 Task: Create a sub task Design and Implement Solution for the task  Integrate a new email marketing system for a company's email campaigns in the project AgileInsight , assign it to team member softage.2@softage.net and update the status of the sub task to  On Track  , set the priority of the sub task to Low
Action: Mouse moved to (79, 416)
Screenshot: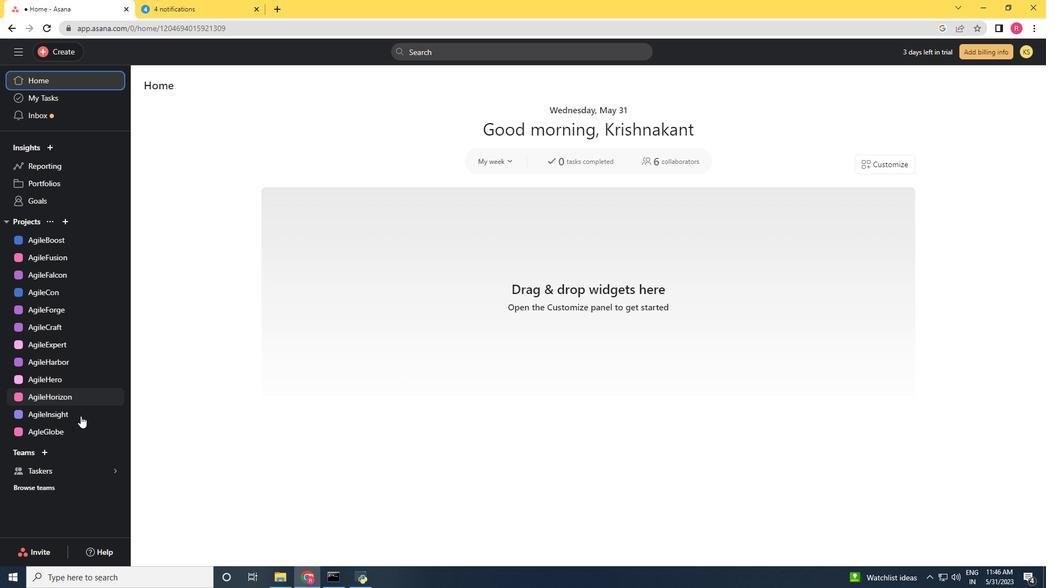 
Action: Mouse pressed left at (79, 416)
Screenshot: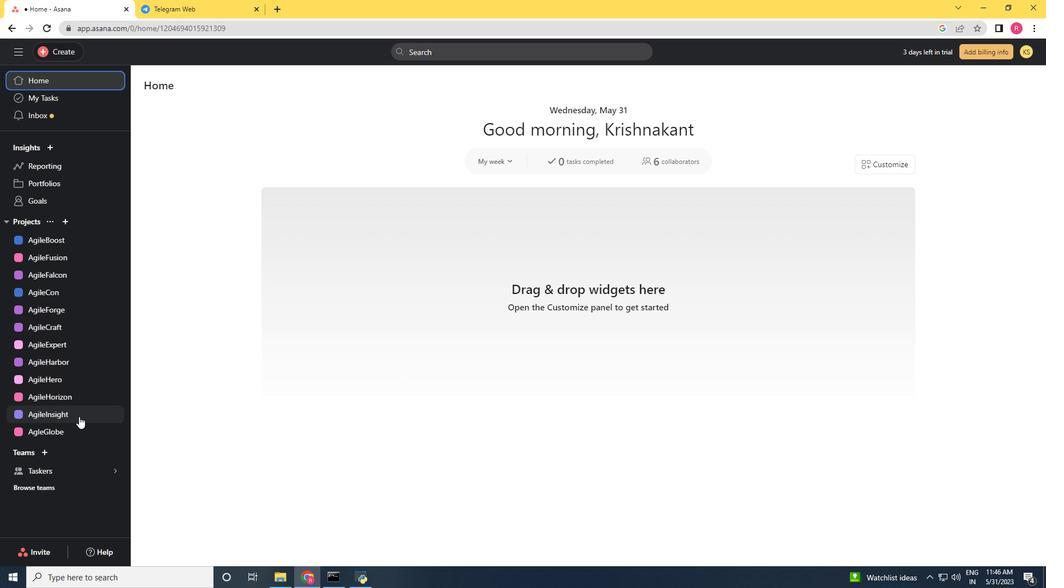 
Action: Mouse moved to (497, 240)
Screenshot: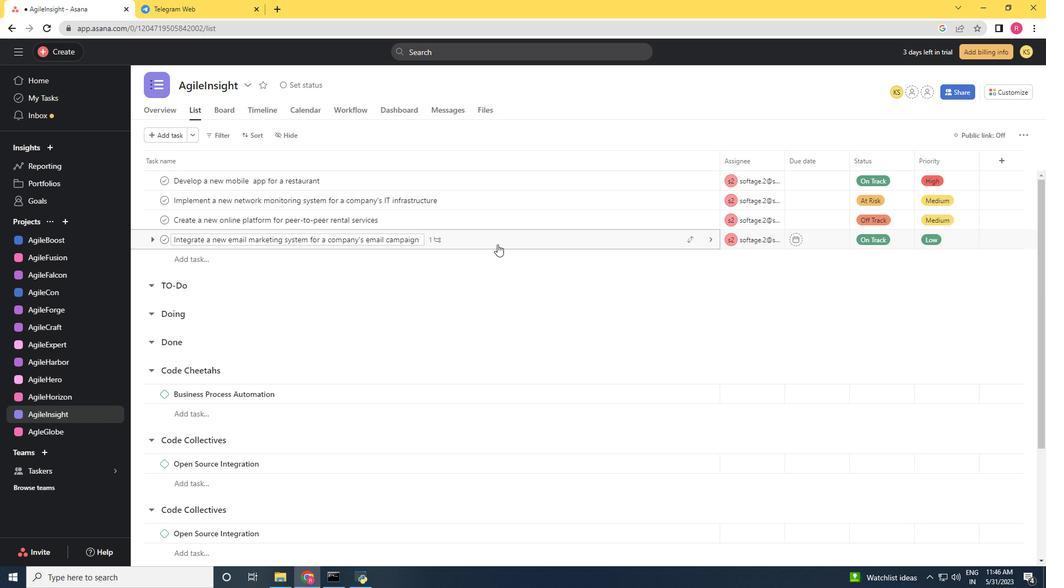 
Action: Mouse pressed left at (497, 240)
Screenshot: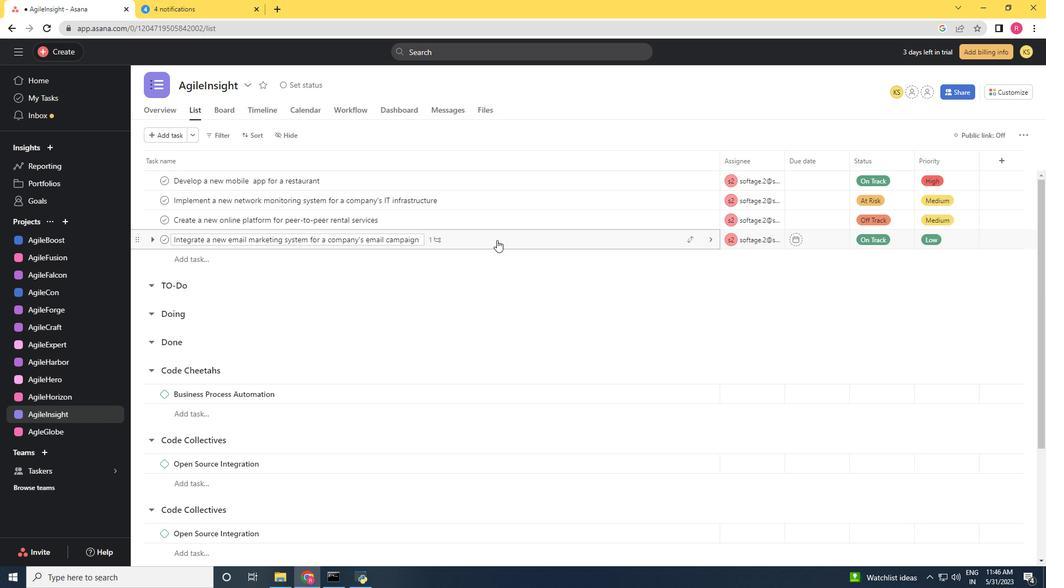 
Action: Mouse moved to (831, 252)
Screenshot: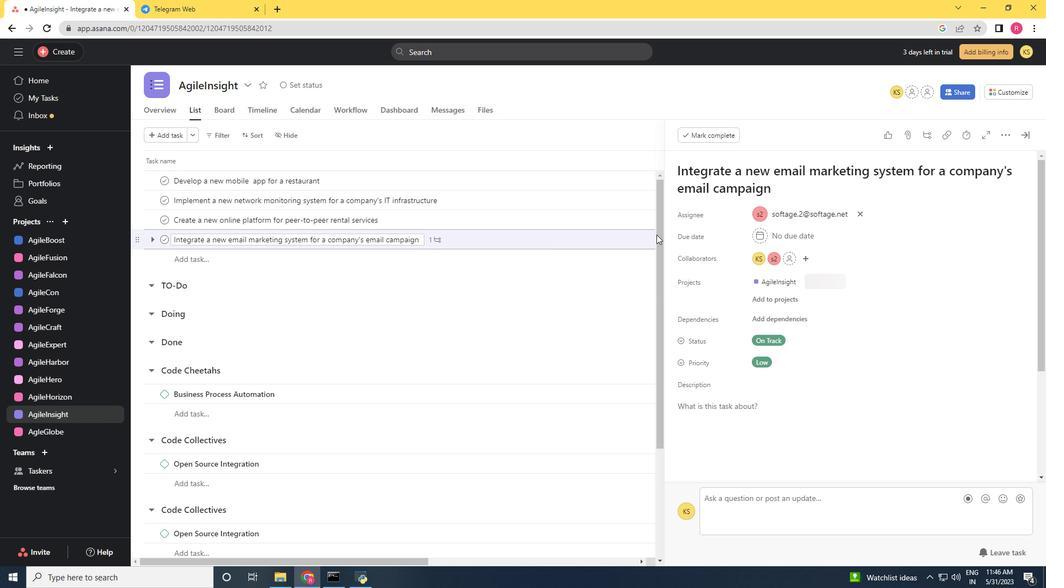 
Action: Mouse scrolled (831, 251) with delta (0, 0)
Screenshot: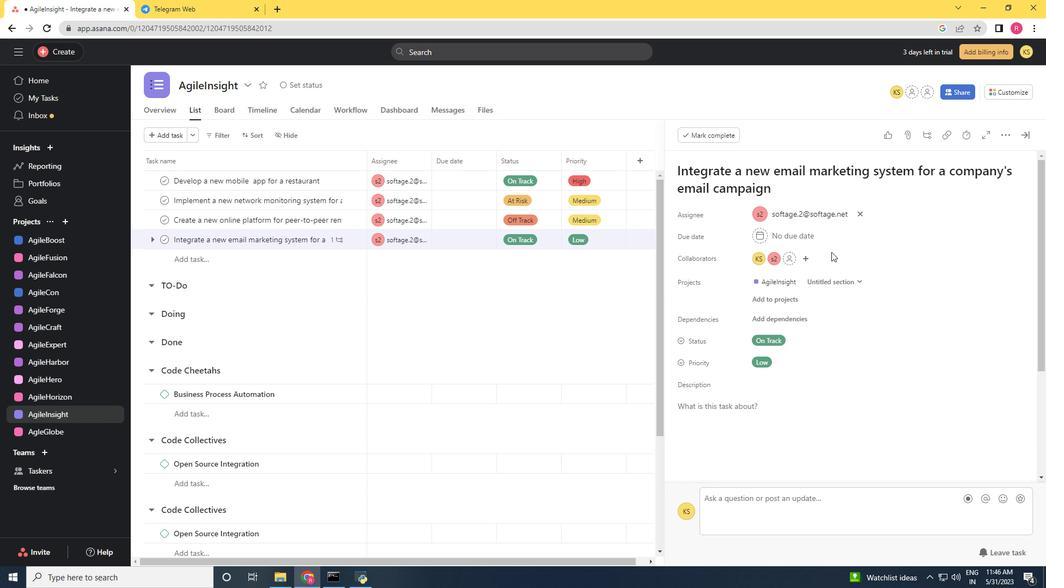 
Action: Mouse scrolled (831, 251) with delta (0, 0)
Screenshot: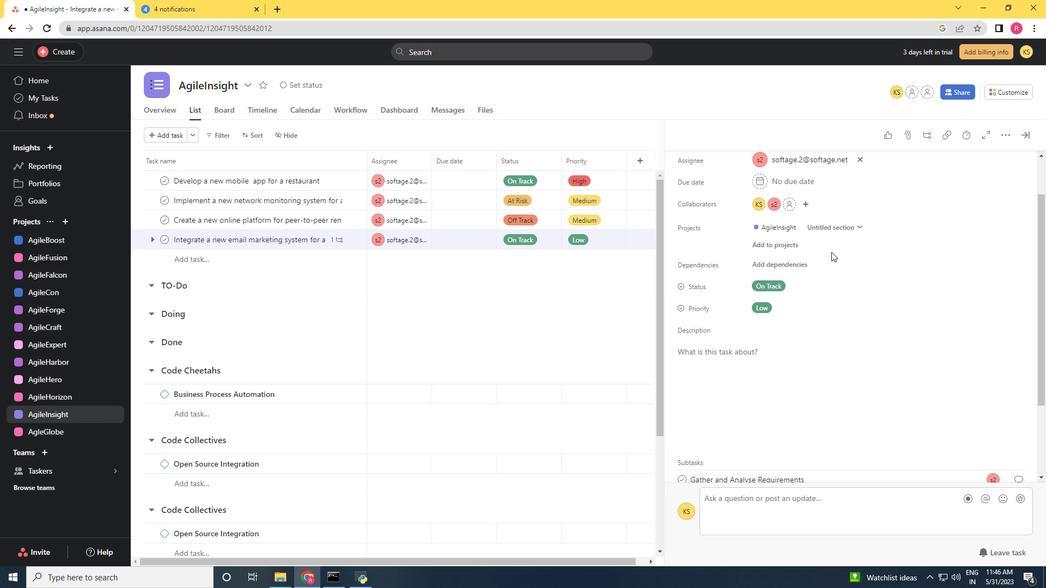 
Action: Mouse scrolled (831, 251) with delta (0, 0)
Screenshot: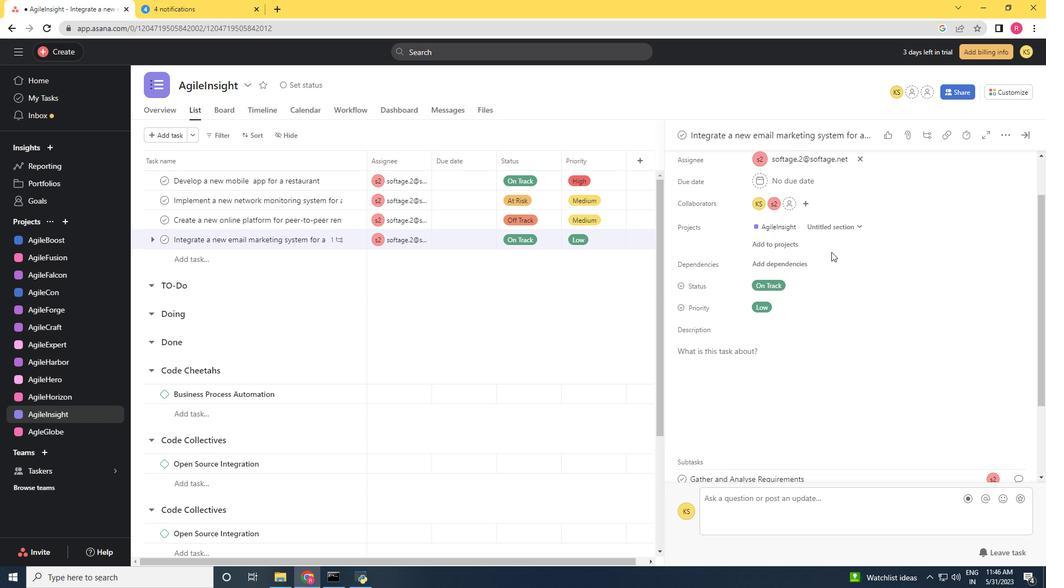 
Action: Mouse moved to (703, 392)
Screenshot: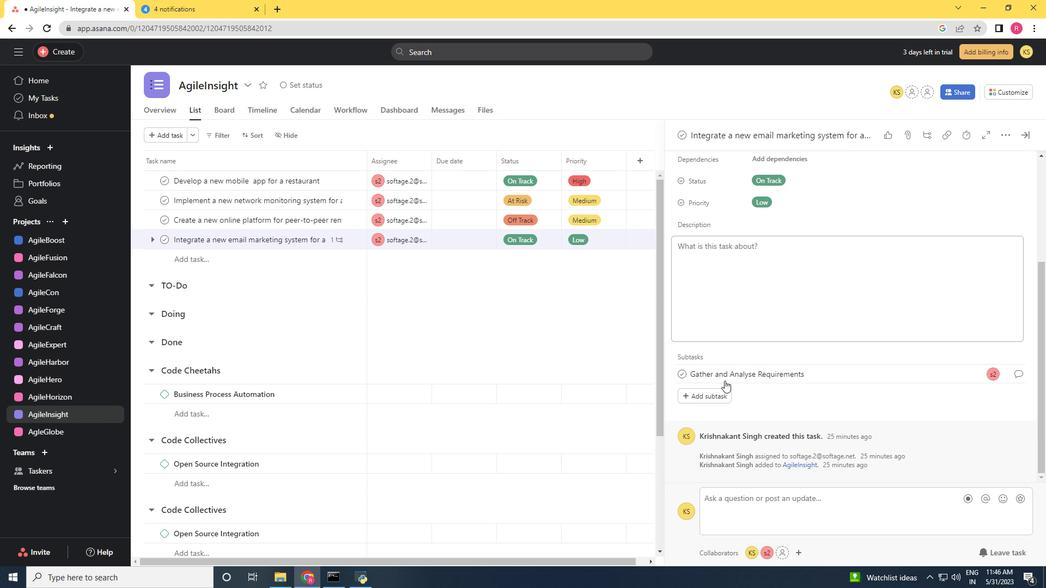 
Action: Mouse pressed left at (703, 392)
Screenshot: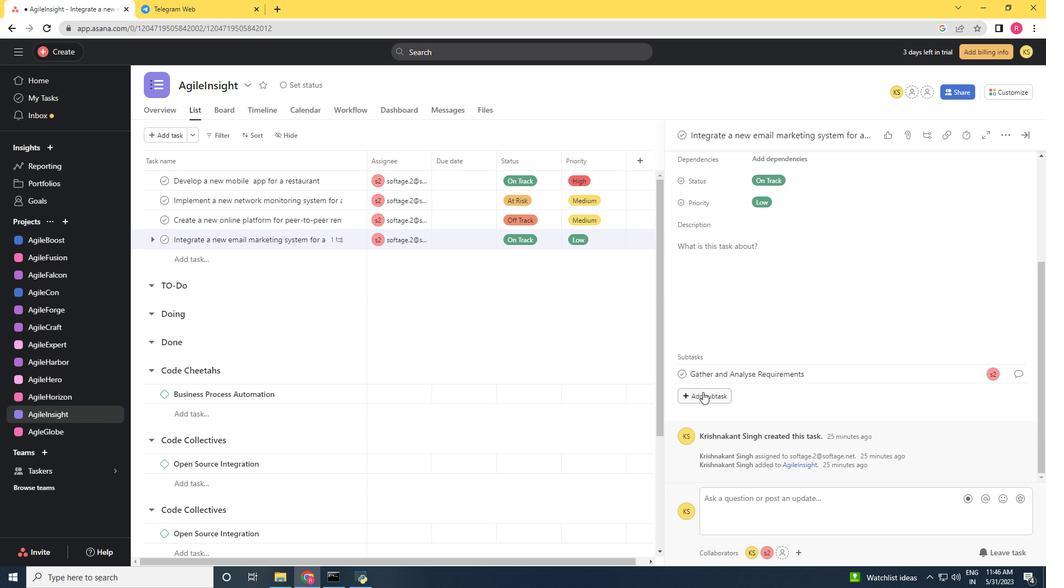 
Action: Key pressed <Key.shift>Design<Key.space>and<Key.space><Key.shift>Implement<Key.space><Key.shift>Soulution<Key.space><Key.backspace><Key.backspace><Key.backspace><Key.backspace><Key.backspace><Key.backspace><Key.backspace><Key.backspace>lution<Key.space>
Screenshot: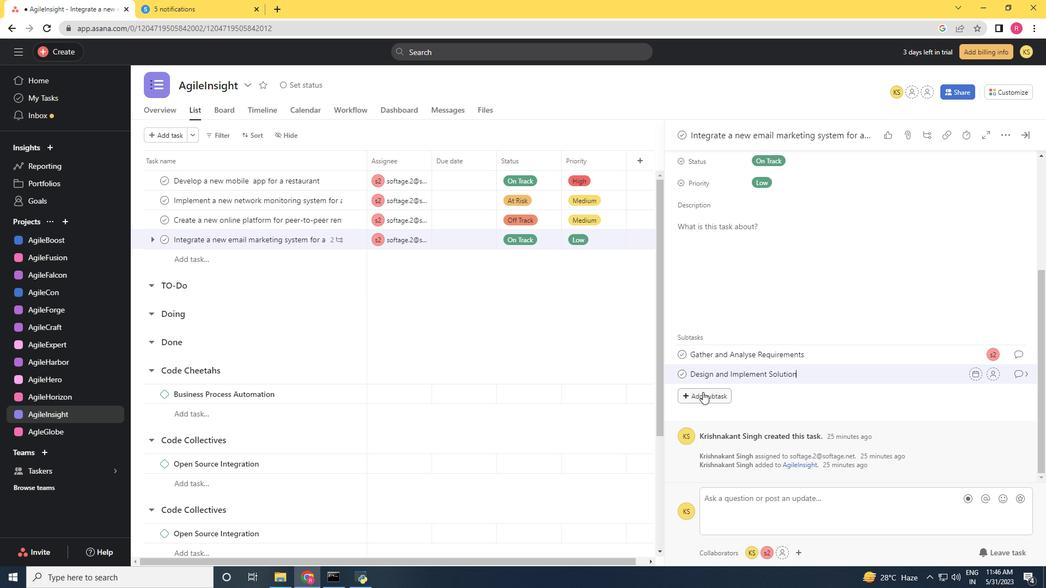
Action: Mouse moved to (999, 372)
Screenshot: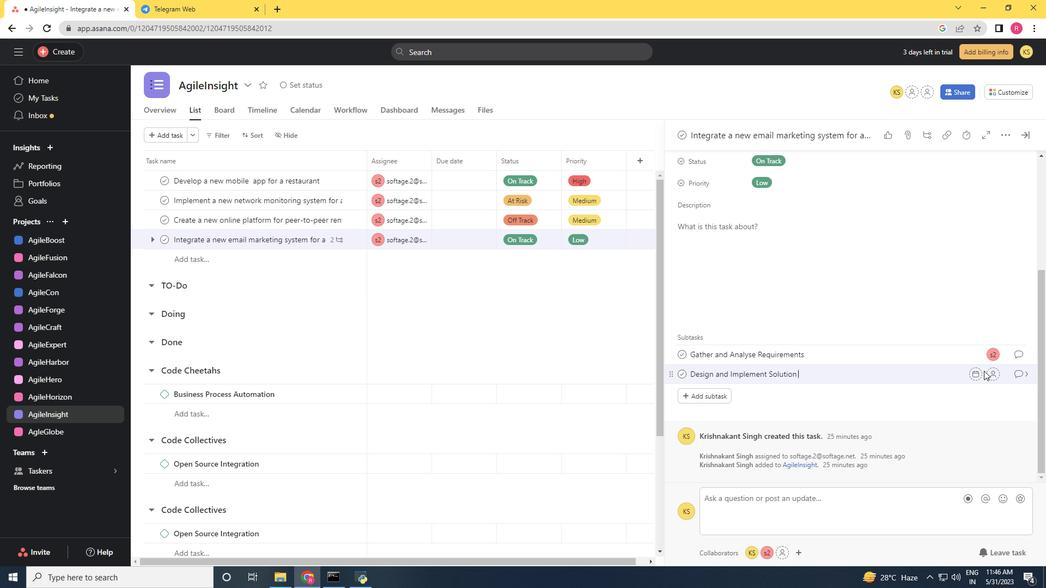 
Action: Mouse pressed left at (999, 372)
Screenshot: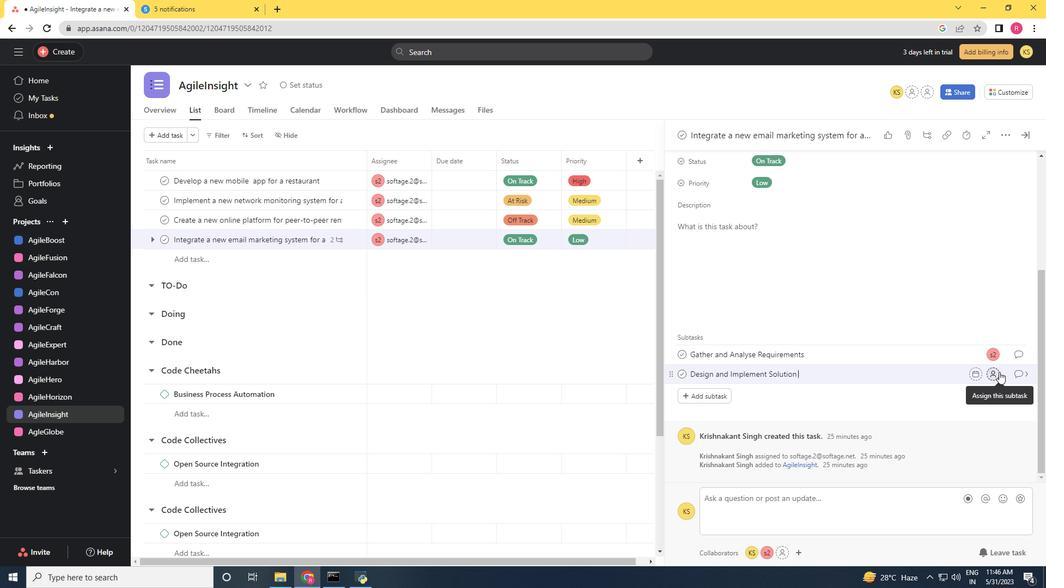 
Action: Key pressed softage.2<Key.shift>@softage.net
Screenshot: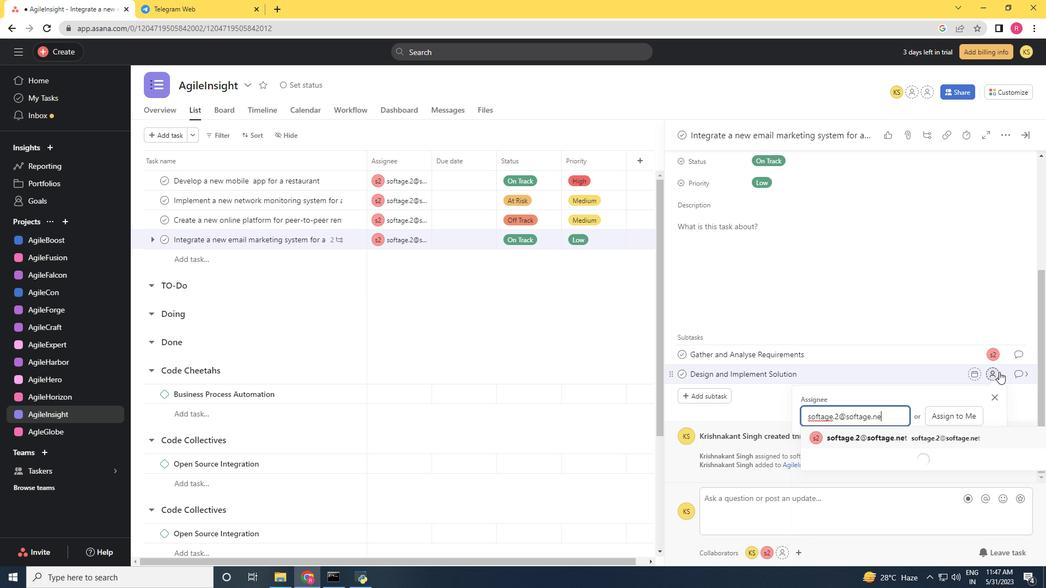 
Action: Mouse moved to (909, 438)
Screenshot: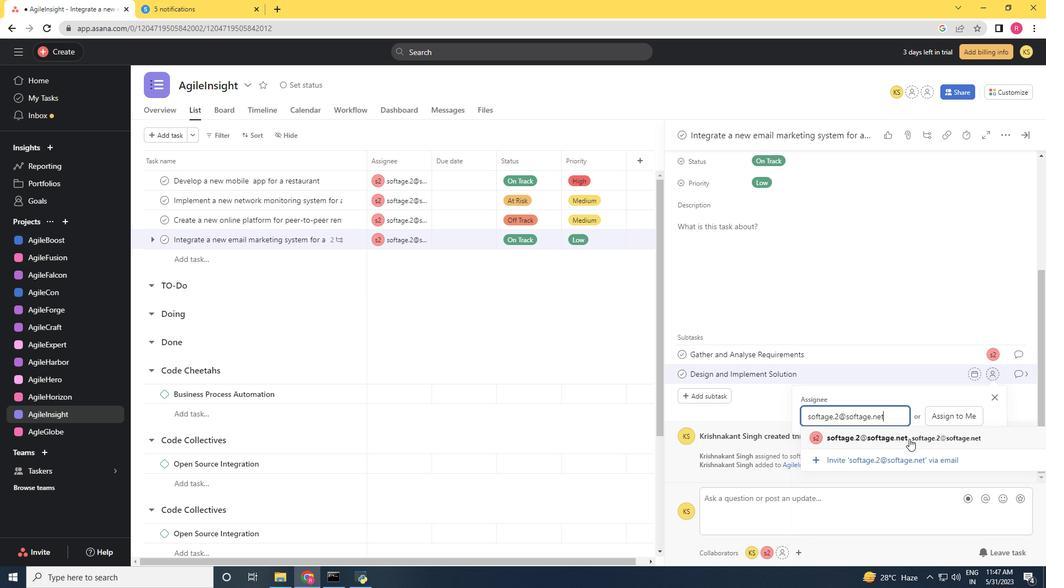 
Action: Mouse pressed left at (909, 438)
Screenshot: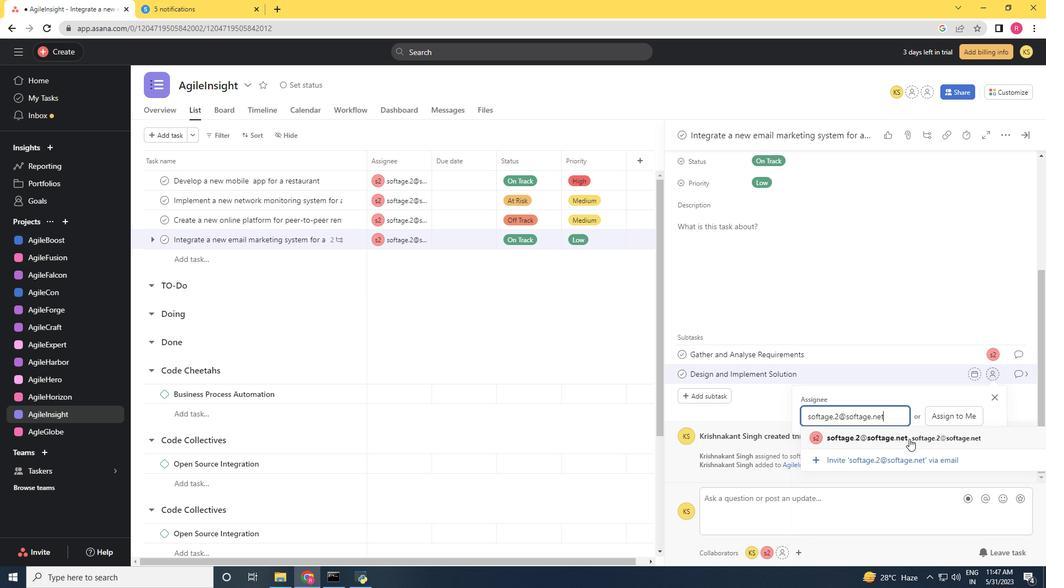 
Action: Mouse moved to (1027, 371)
Screenshot: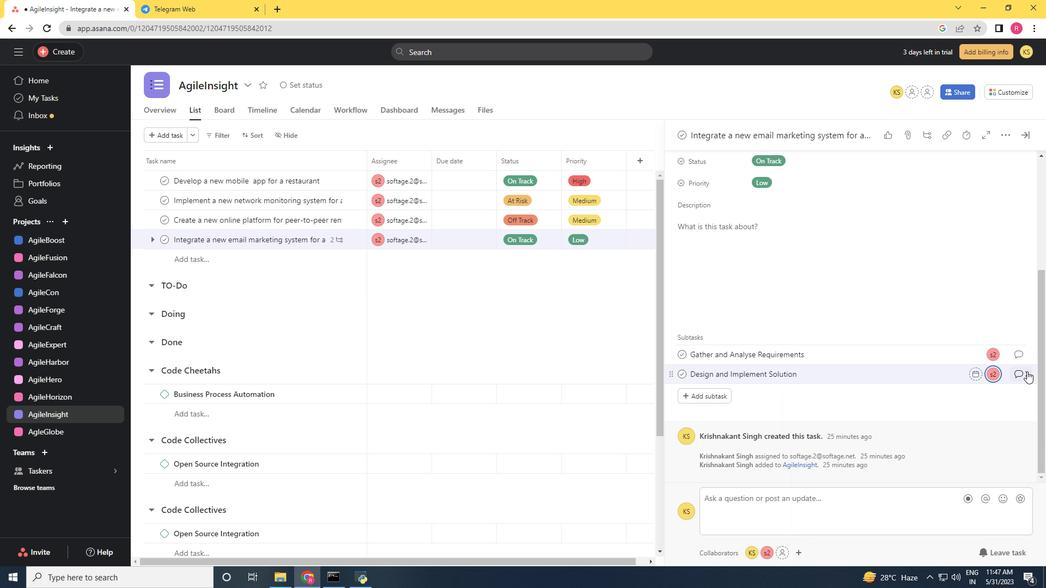 
Action: Mouse pressed left at (1027, 371)
Screenshot: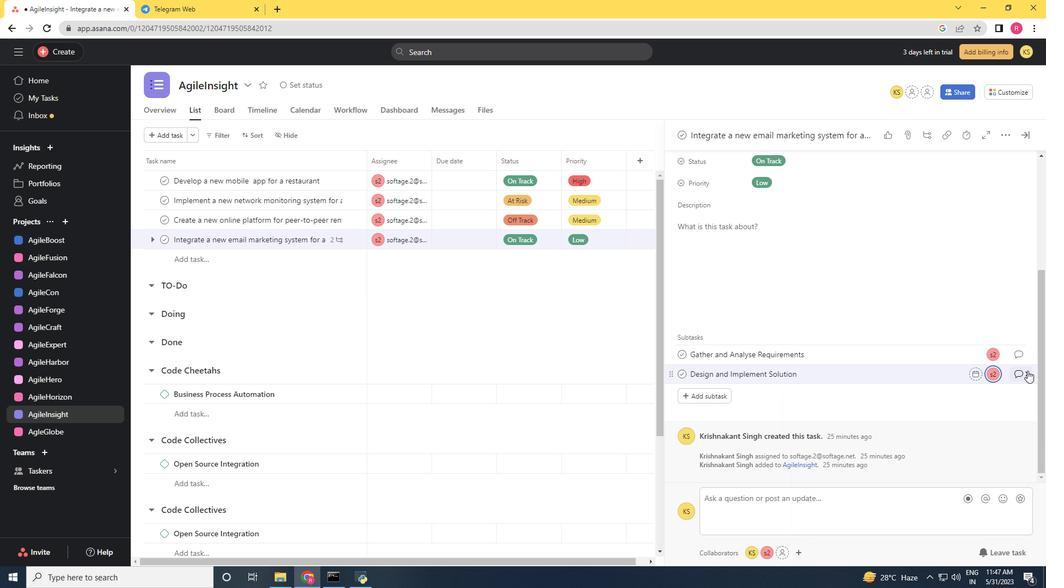 
Action: Mouse moved to (727, 311)
Screenshot: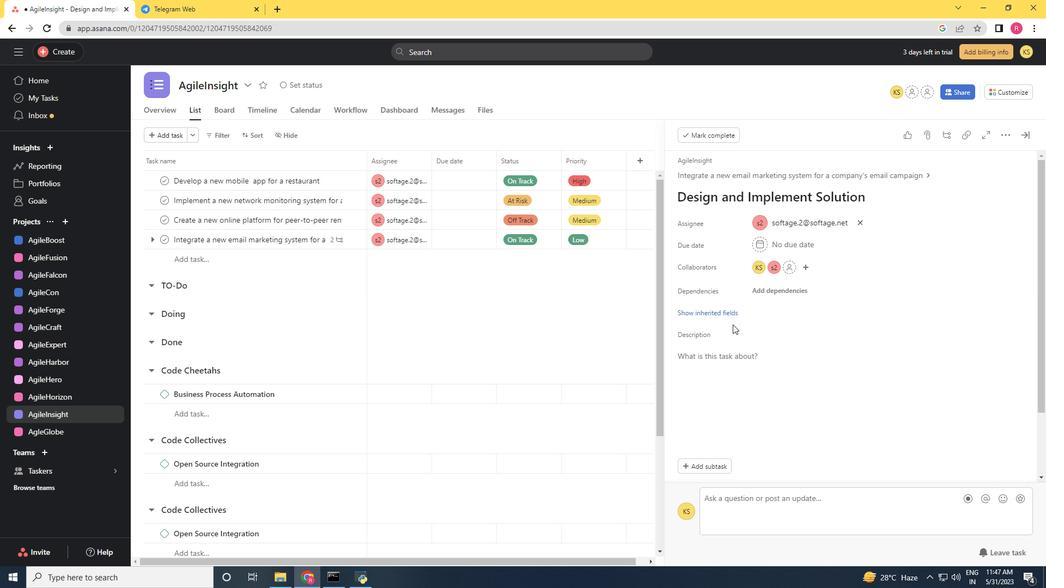 
Action: Mouse pressed left at (727, 311)
Screenshot: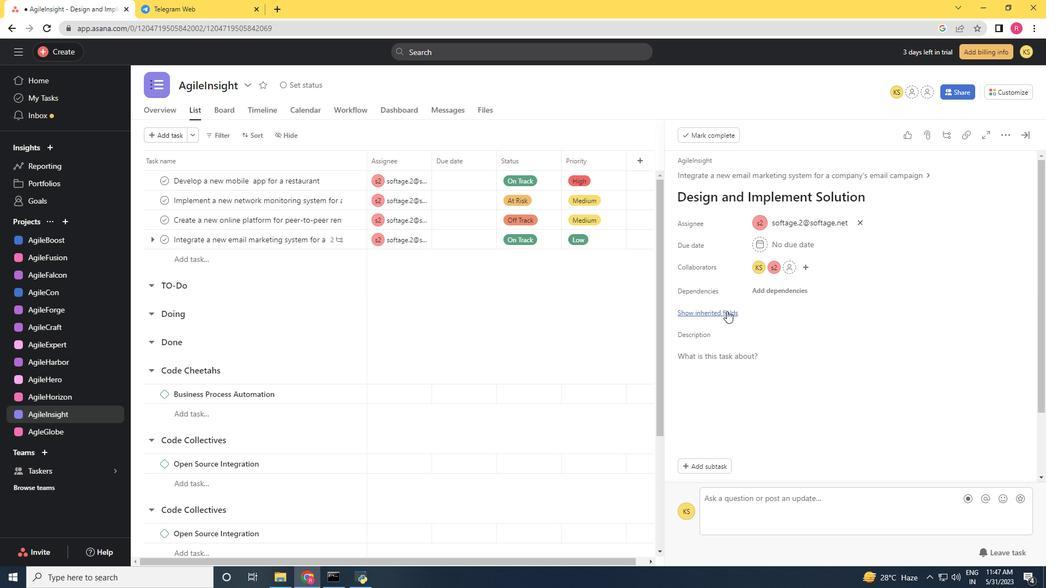 
Action: Mouse moved to (760, 333)
Screenshot: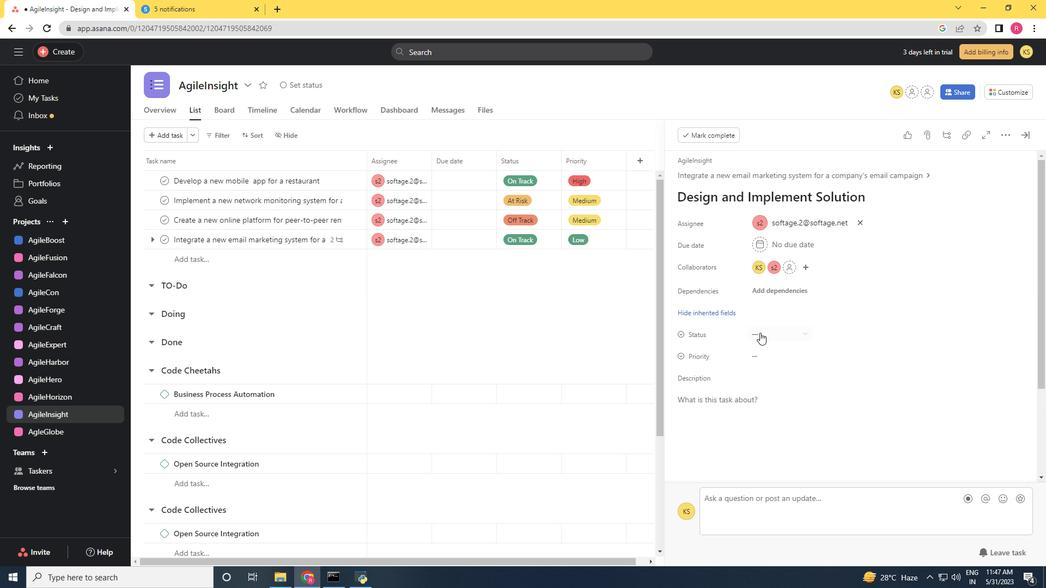 
Action: Mouse pressed left at (760, 333)
Screenshot: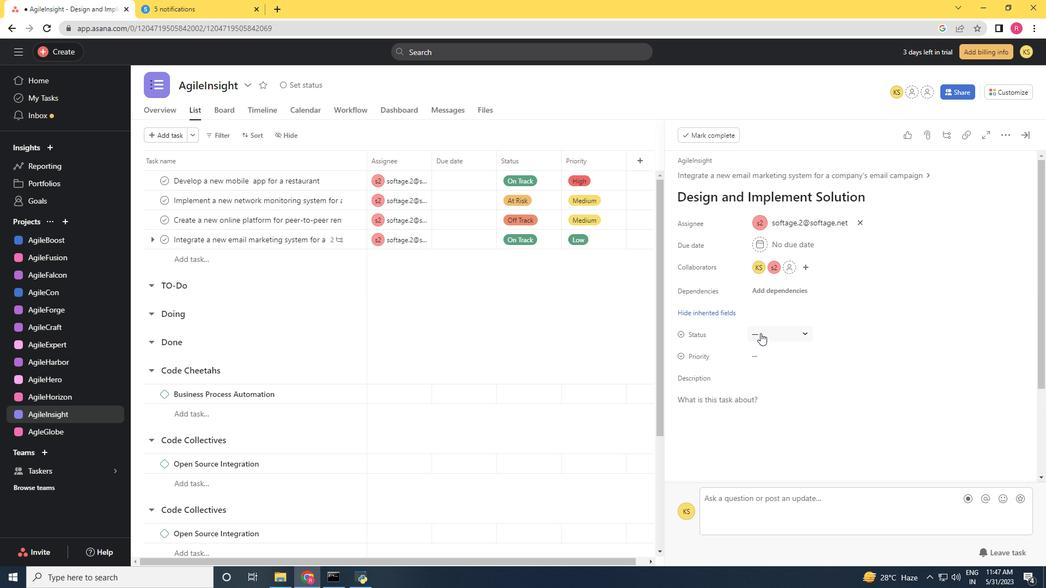 
Action: Mouse moved to (773, 374)
Screenshot: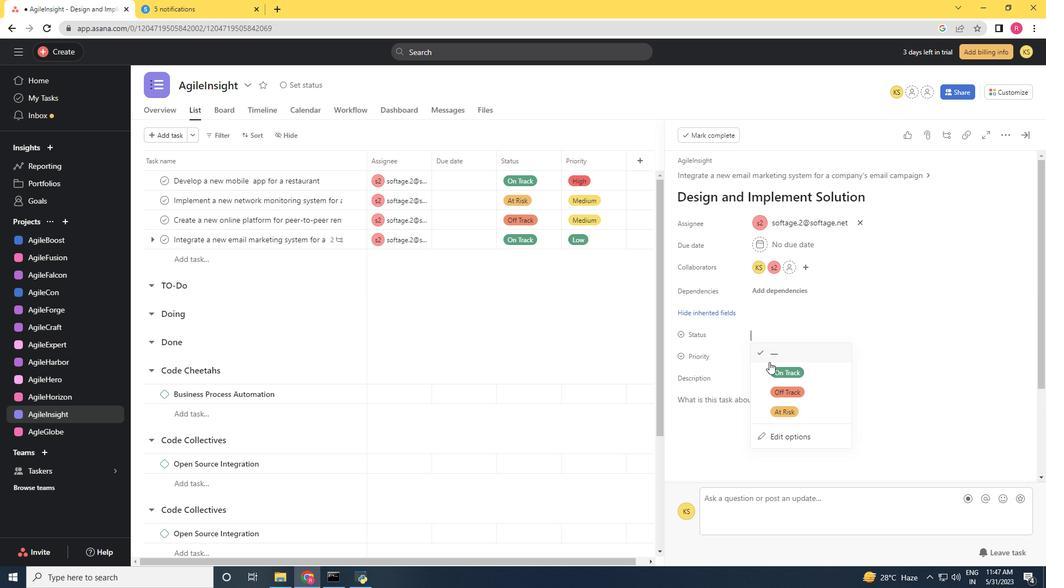 
Action: Mouse pressed left at (773, 374)
Screenshot: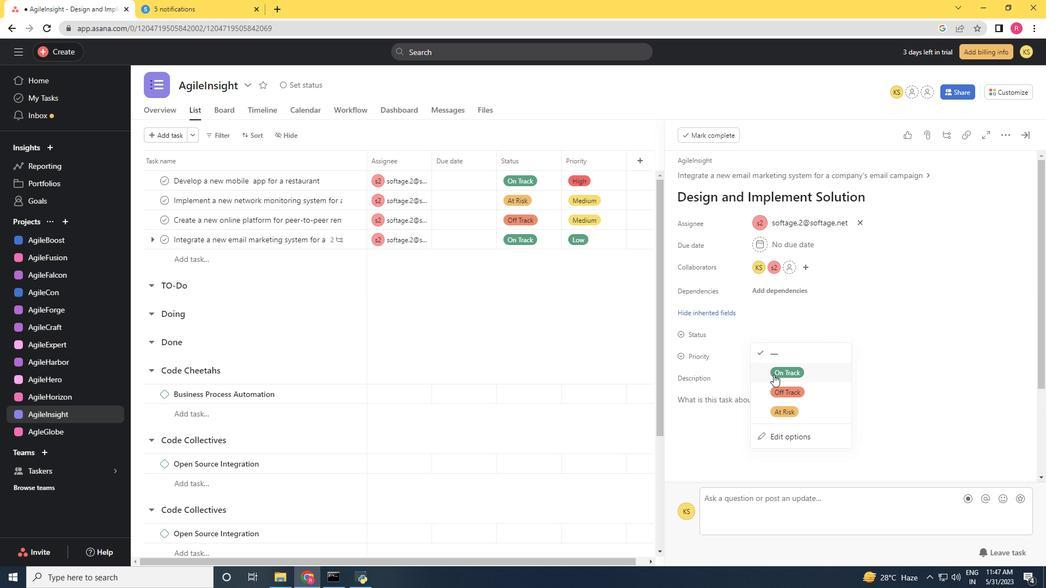 
Action: Mouse moved to (762, 352)
Screenshot: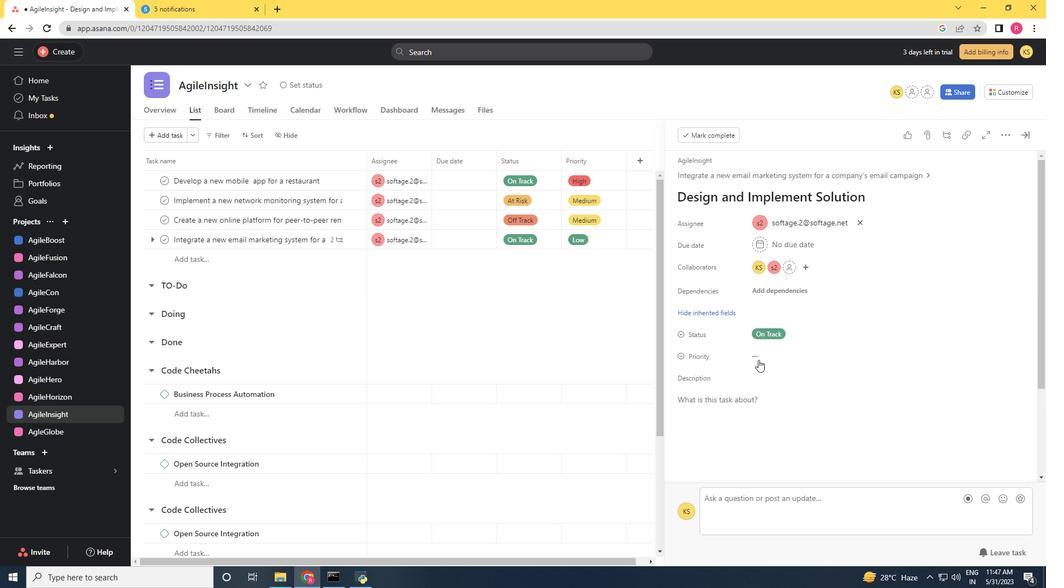 
Action: Mouse pressed left at (762, 352)
Screenshot: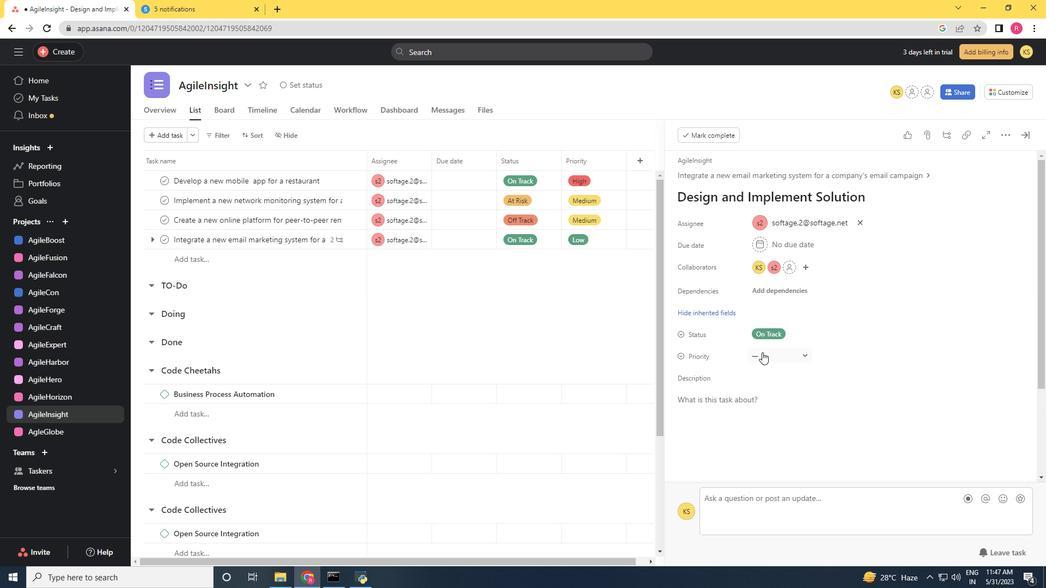 
Action: Mouse moved to (785, 438)
Screenshot: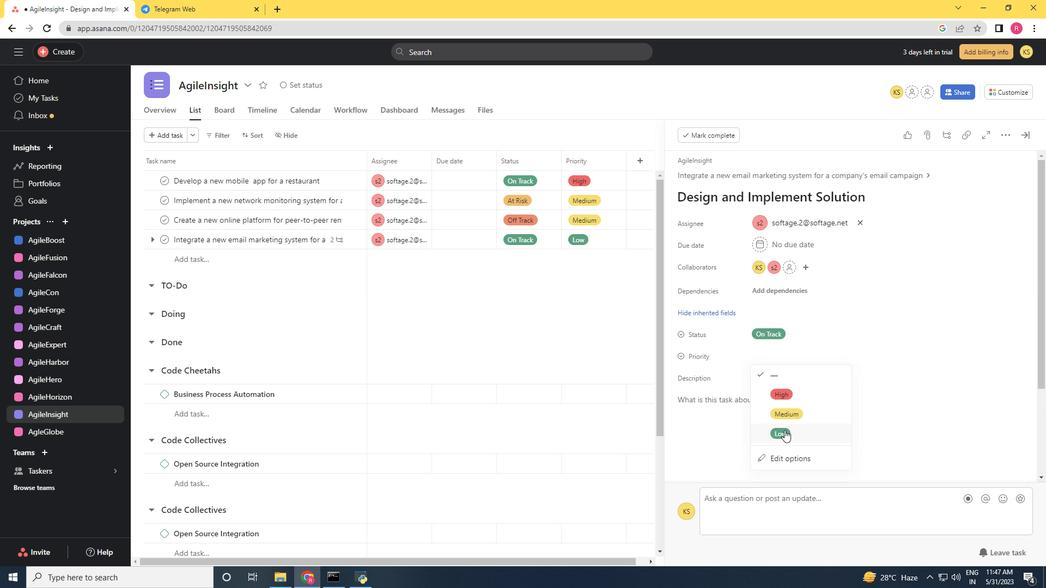 
Action: Mouse pressed left at (785, 438)
Screenshot: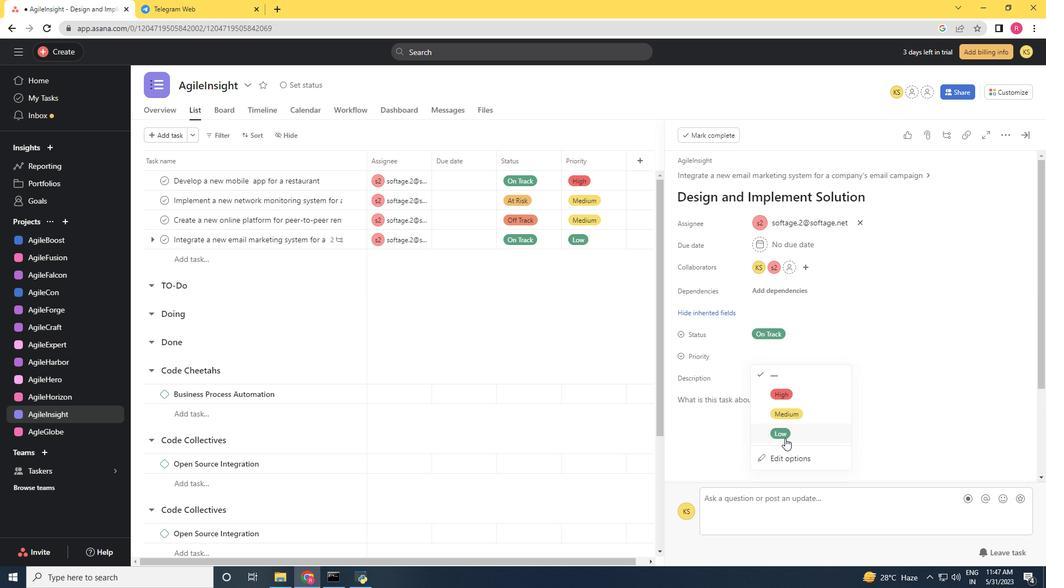 
Action: Mouse moved to (996, 416)
Screenshot: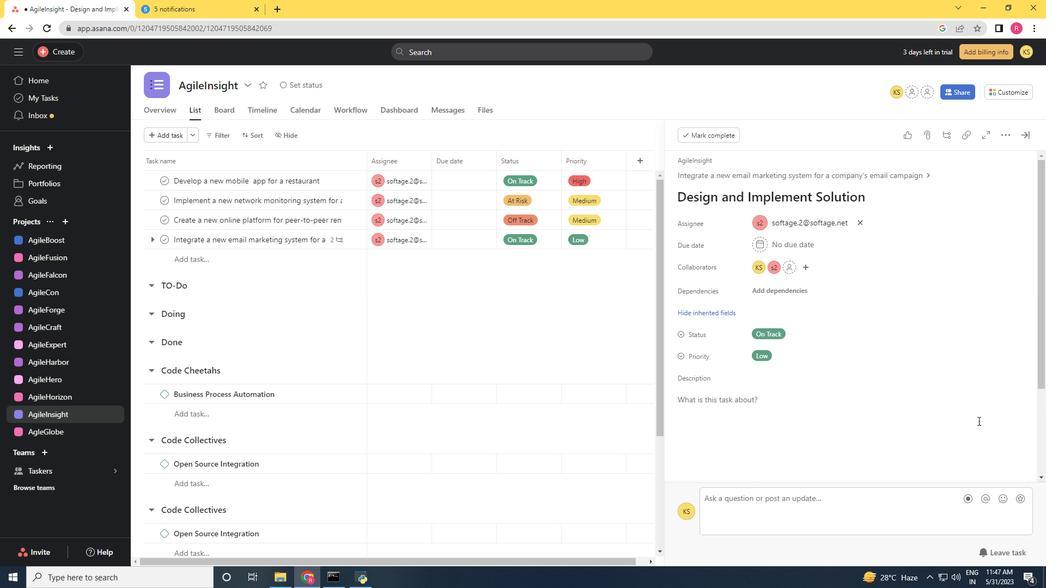 
